 Task: Add Person0001 as Team Member of Scrum Project Project0001 in Jira
Action: Mouse moved to (451, 520)
Screenshot: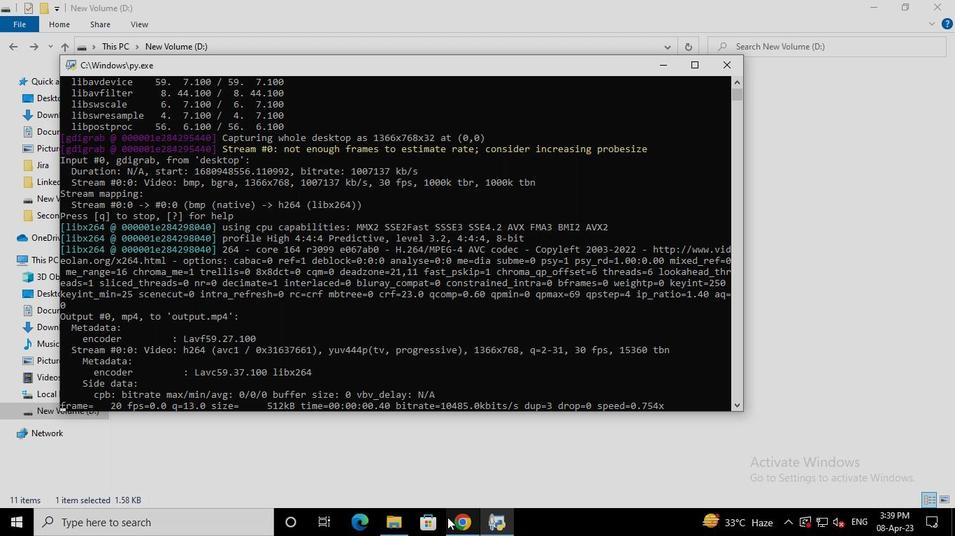 
Action: Mouse pressed left at (451, 520)
Screenshot: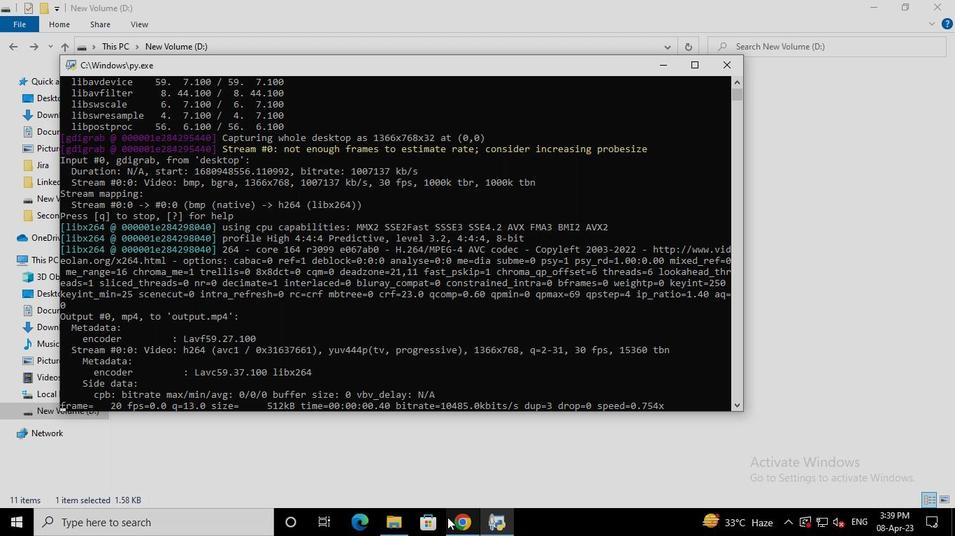 
Action: Mouse moved to (333, 192)
Screenshot: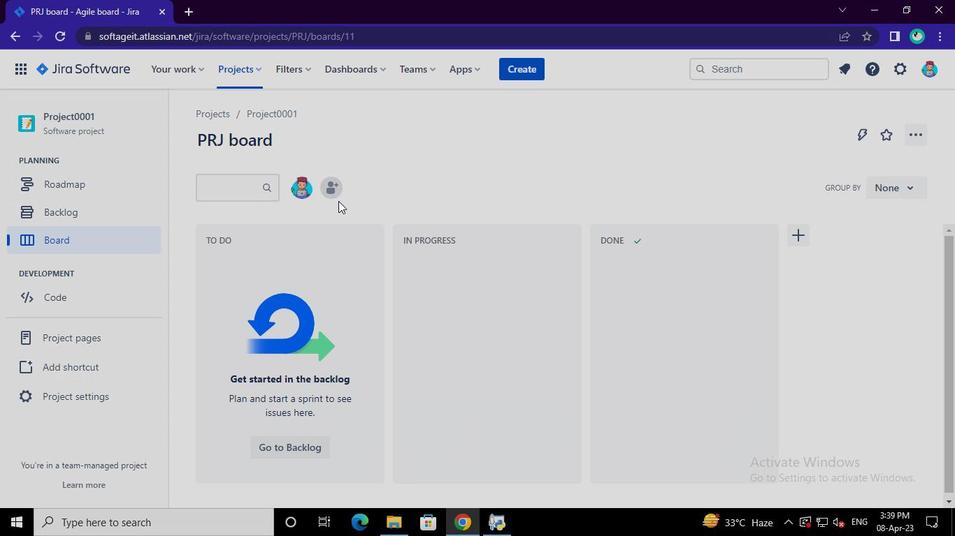 
Action: Mouse pressed left at (333, 192)
Screenshot: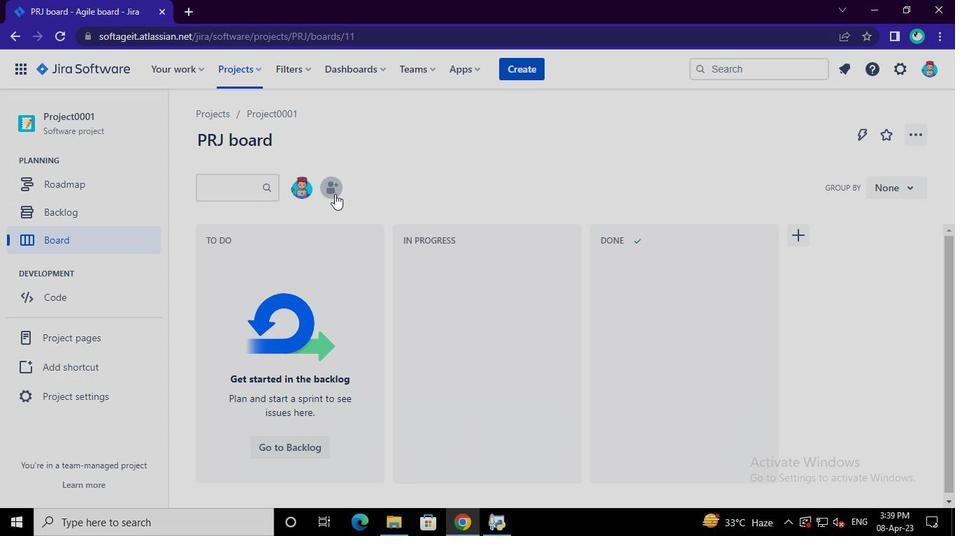 
Action: Mouse moved to (426, 160)
Screenshot: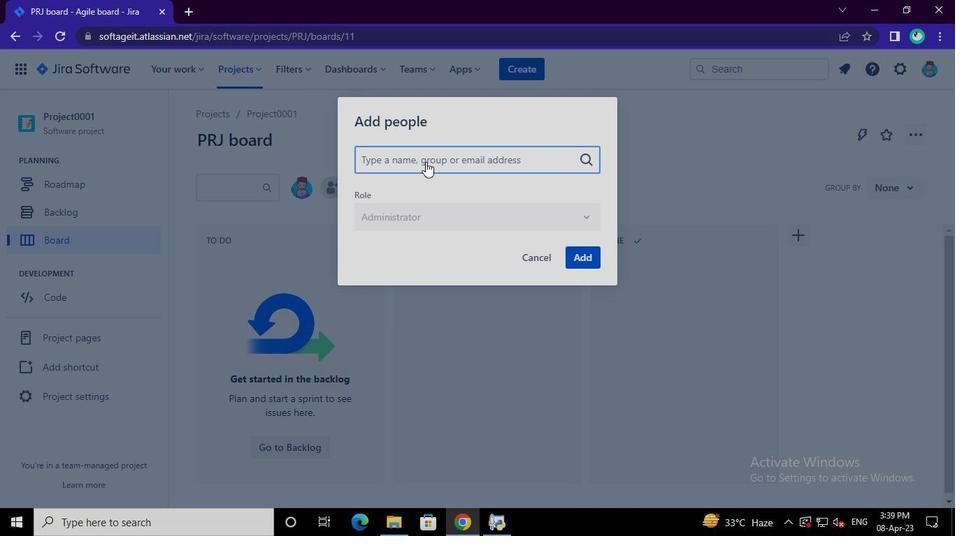 
Action: Mouse pressed left at (426, 160)
Screenshot: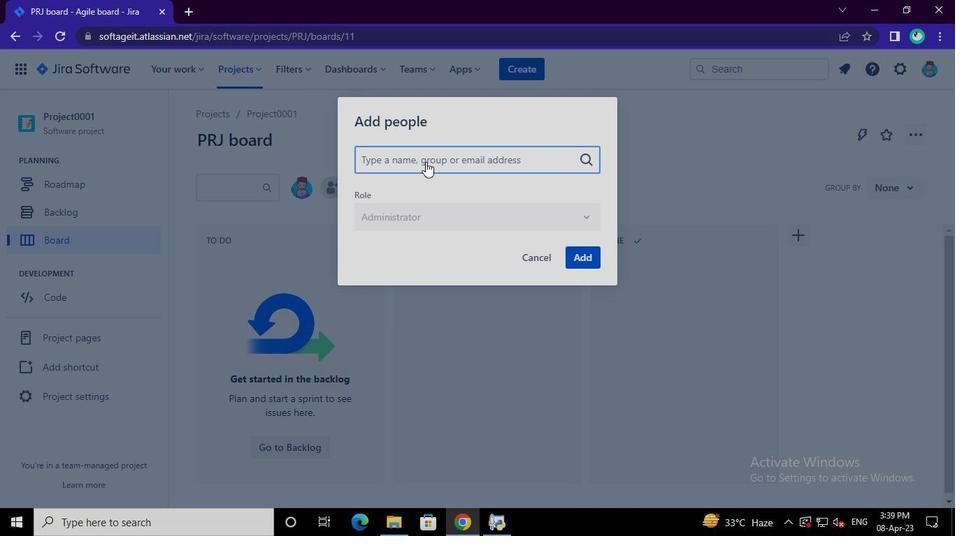 
Action: Mouse moved to (422, 161)
Screenshot: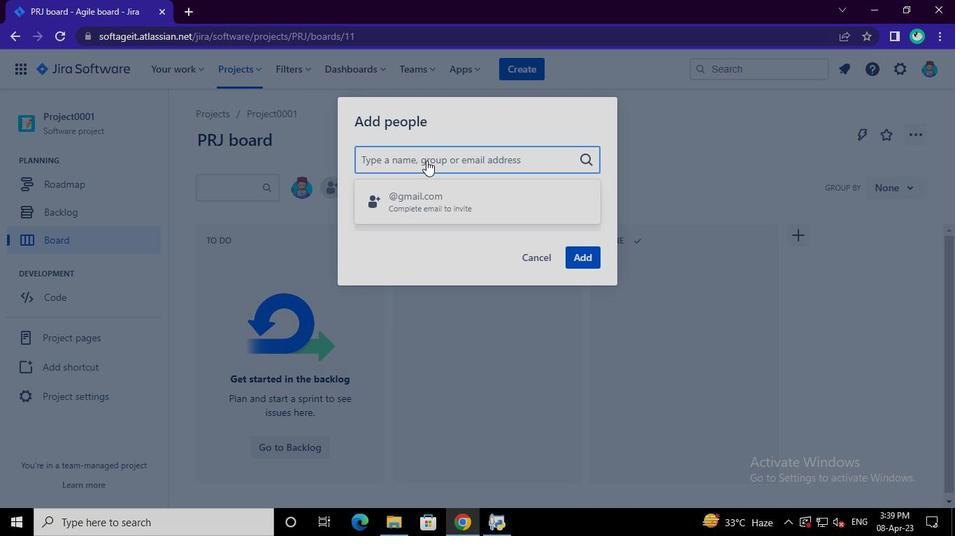 
Action: Keyboard Key.shift
Screenshot: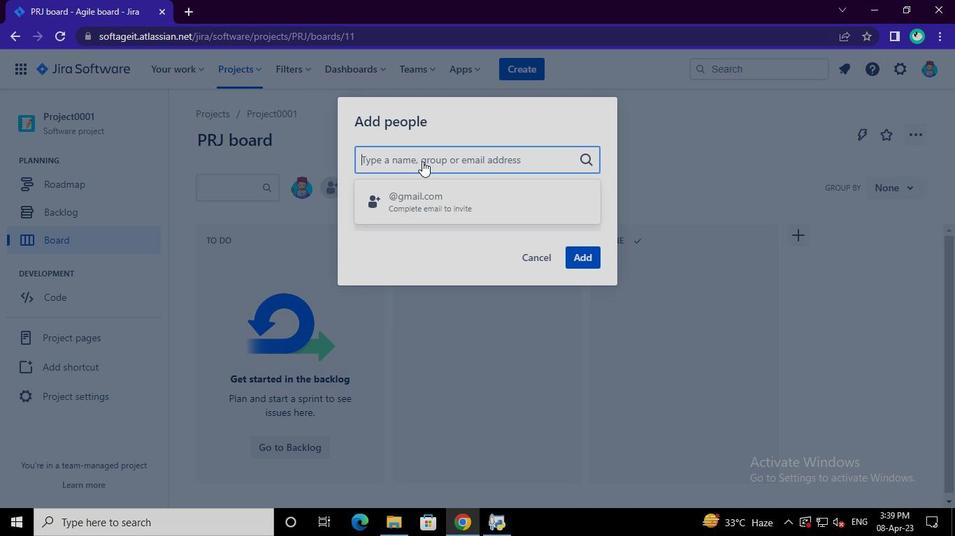 
Action: Keyboard A
Screenshot: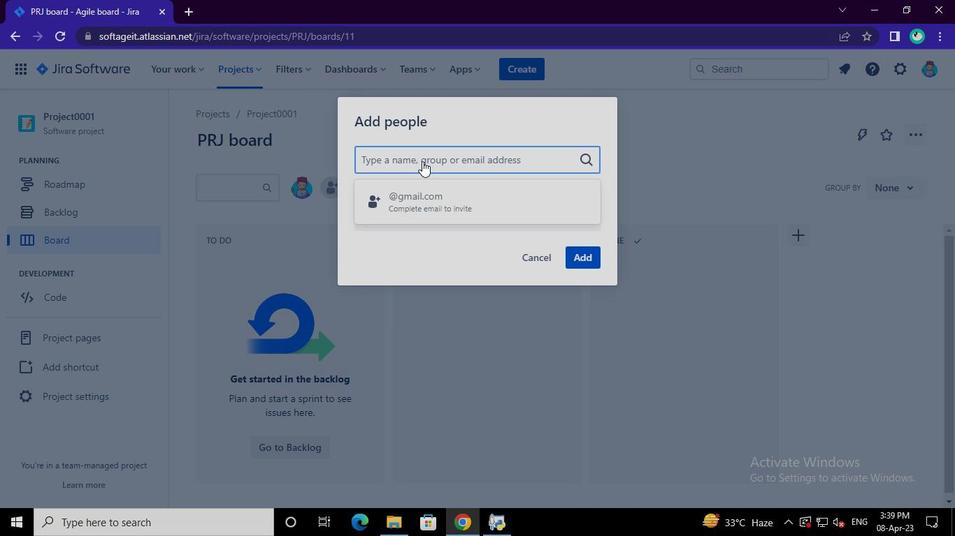 
Action: Keyboard a
Screenshot: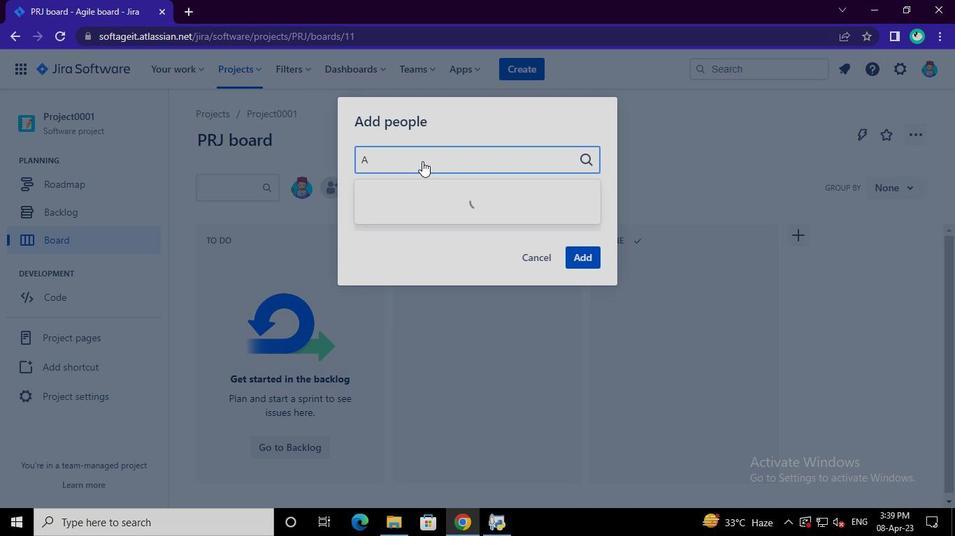 
Action: Keyboard i
Screenshot: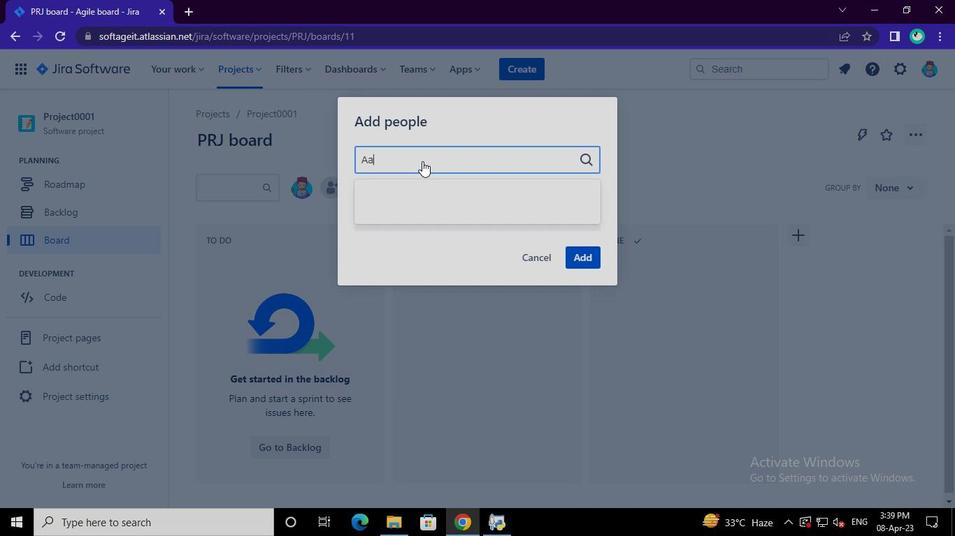 
Action: Keyboard h
Screenshot: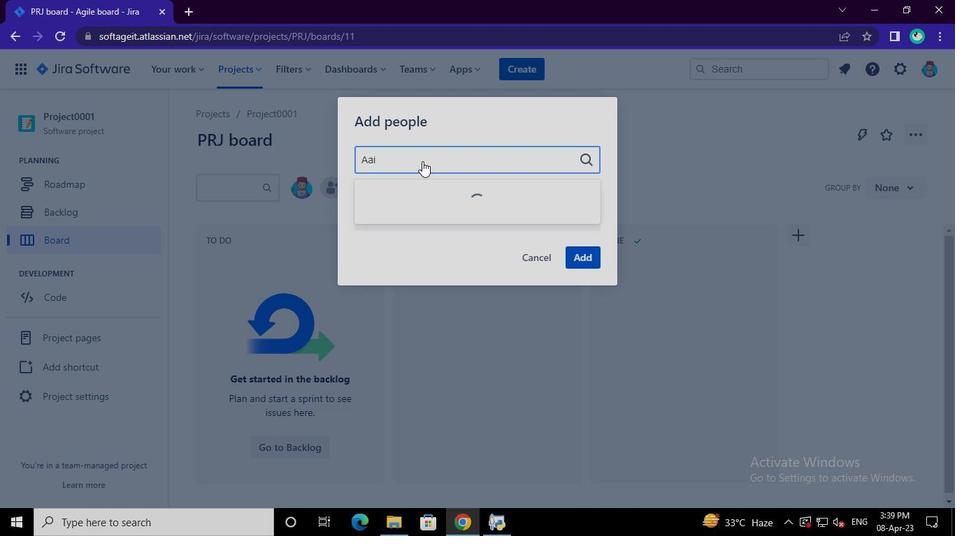 
Action: Keyboard s
Screenshot: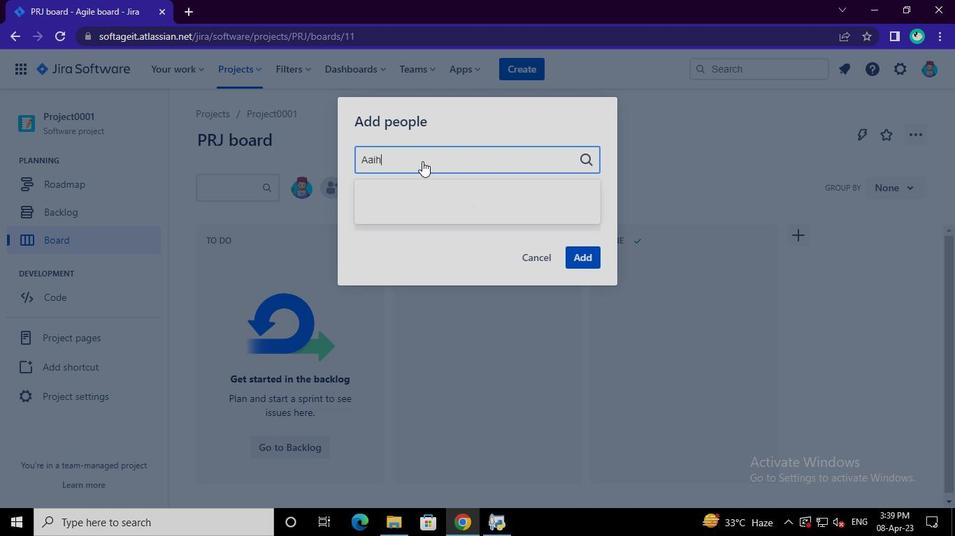 
Action: Keyboard a
Screenshot: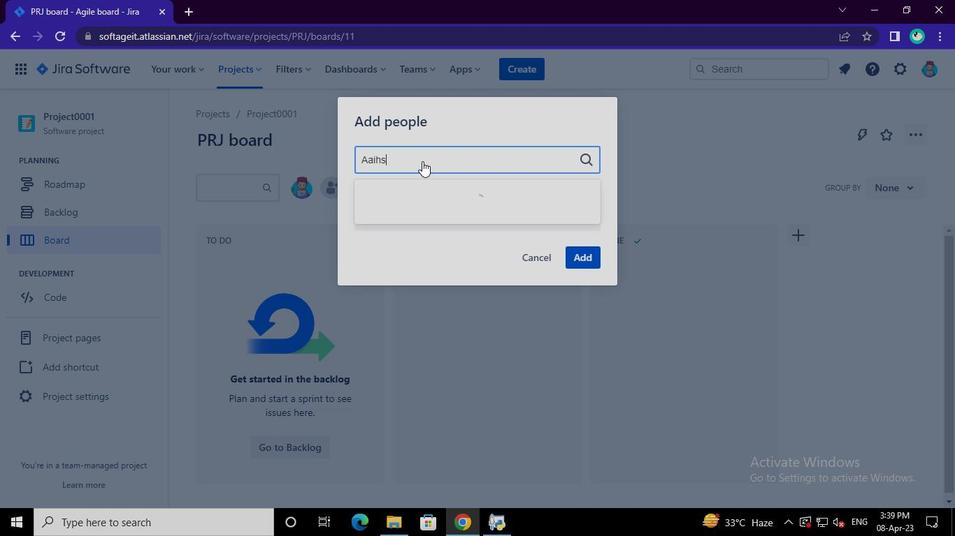 
Action: Keyboard Key.space
Screenshot: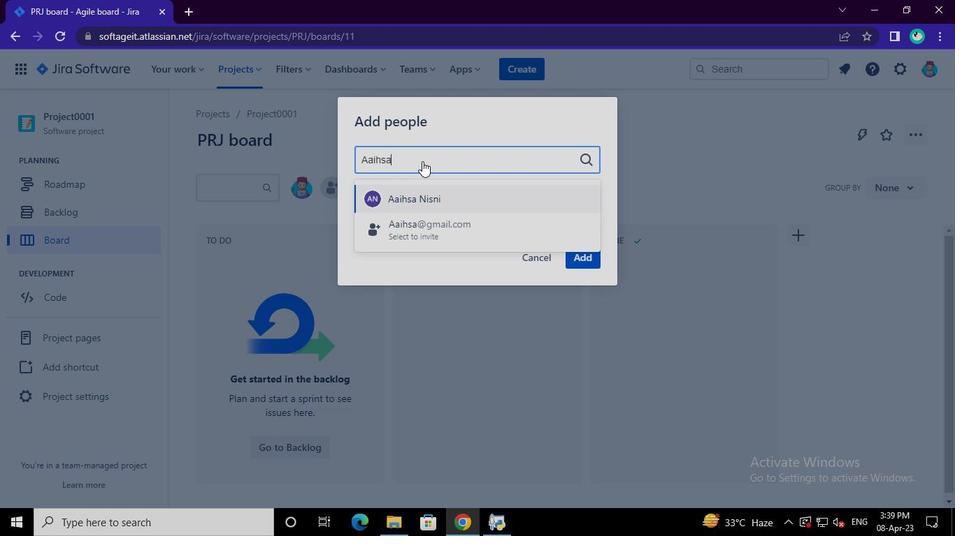 
Action: Keyboard n
Screenshot: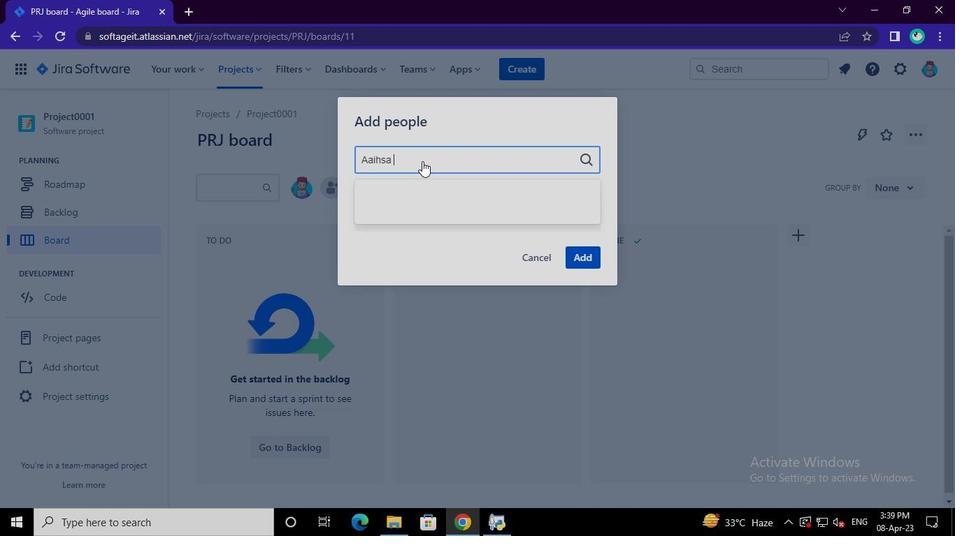 
Action: Keyboard i
Screenshot: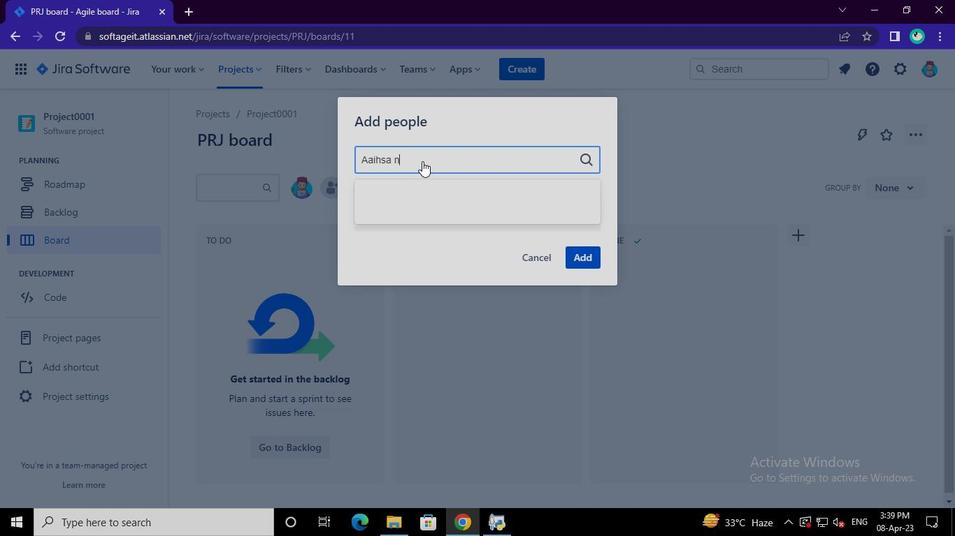 
Action: Keyboard s
Screenshot: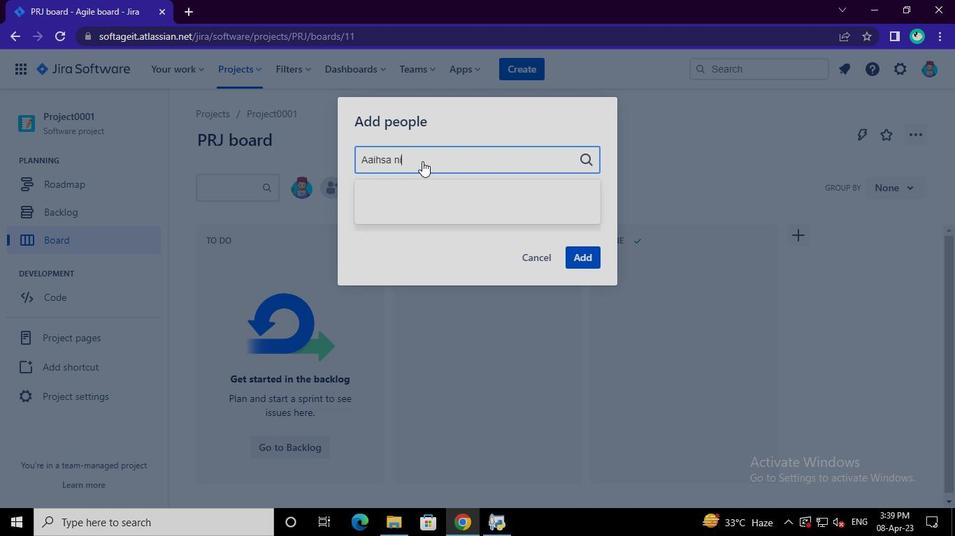
Action: Keyboard h
Screenshot: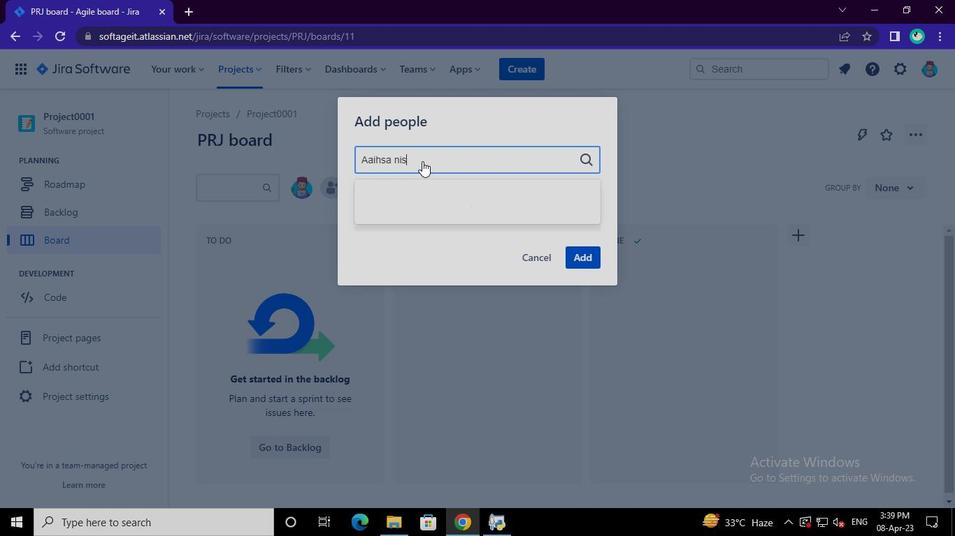 
Action: Keyboard n
Screenshot: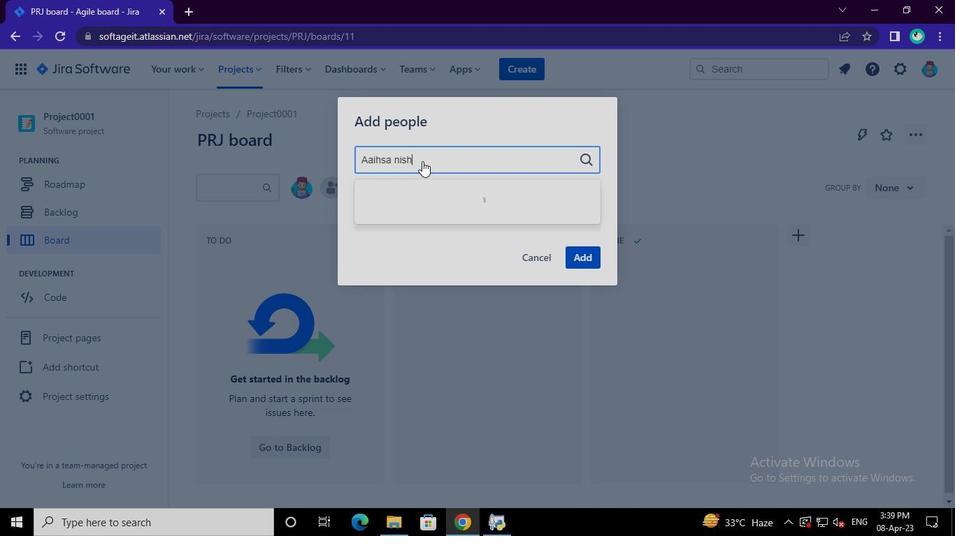 
Action: Keyboard i
Screenshot: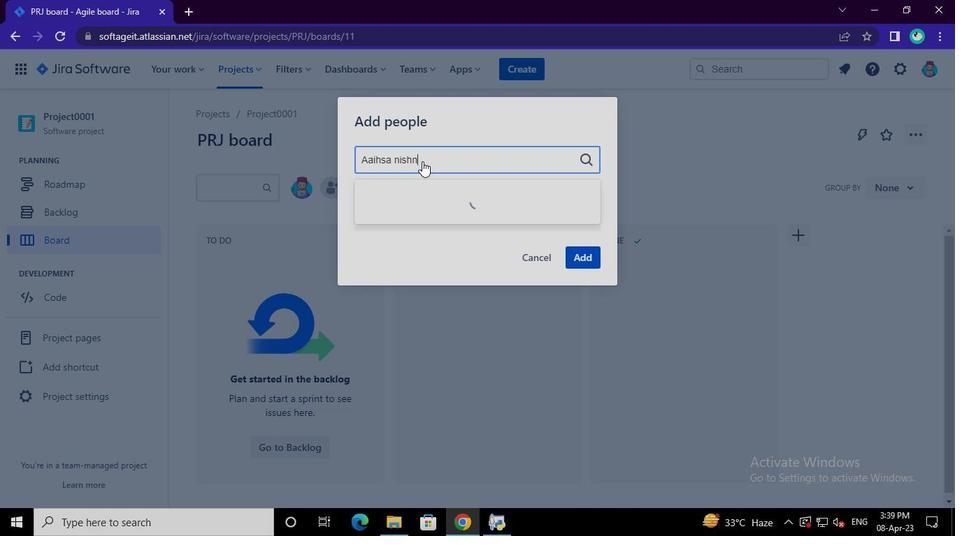 
Action: Mouse moved to (445, 193)
Screenshot: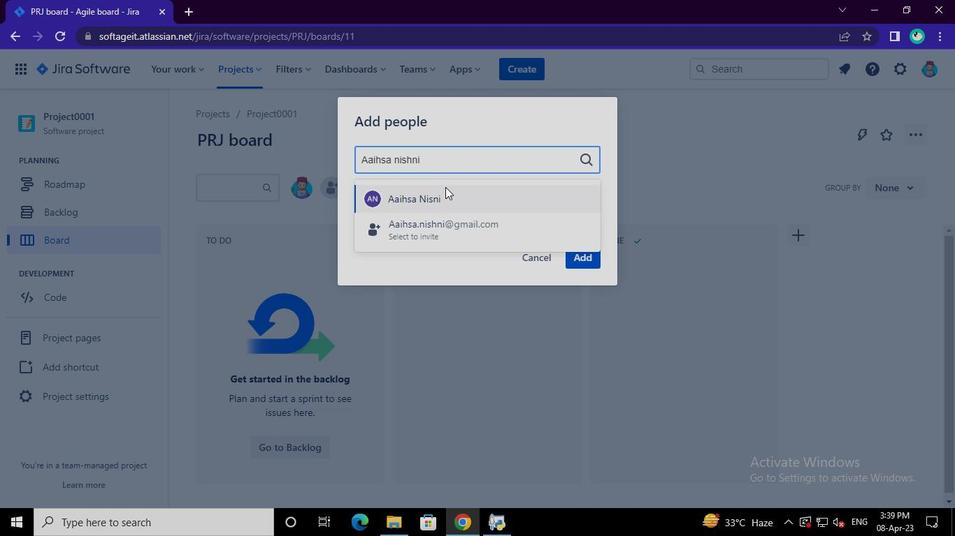 
Action: Mouse pressed left at (445, 193)
Screenshot: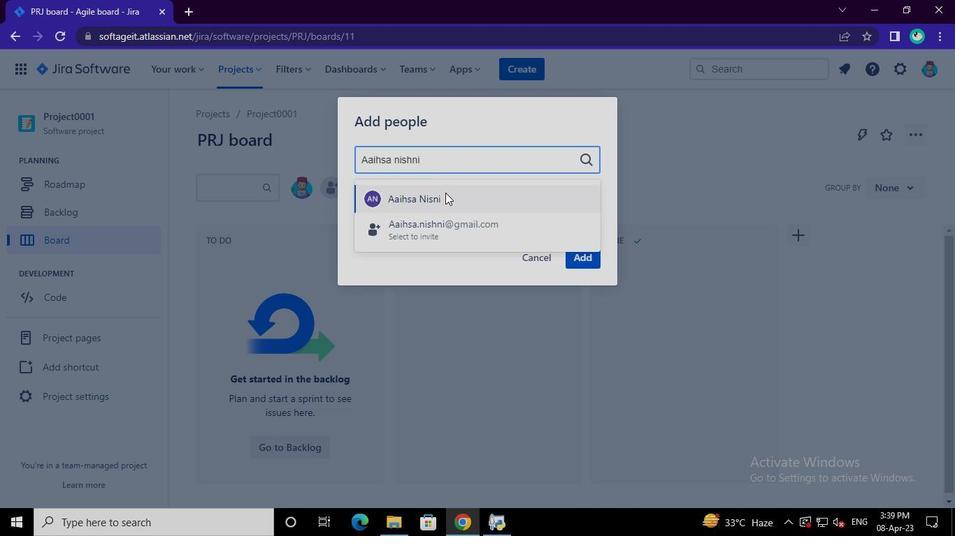 
Action: Mouse moved to (573, 253)
Screenshot: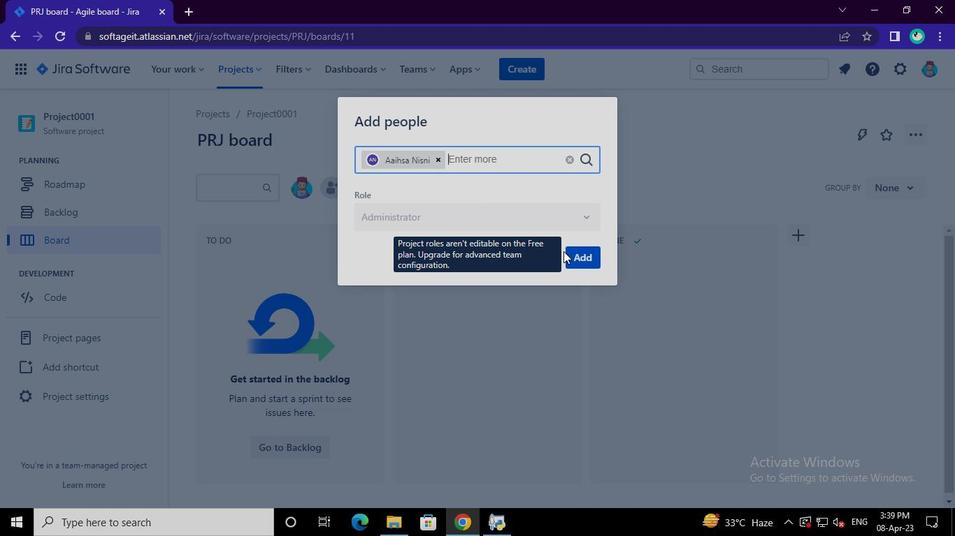 
Action: Mouse pressed left at (573, 253)
Screenshot: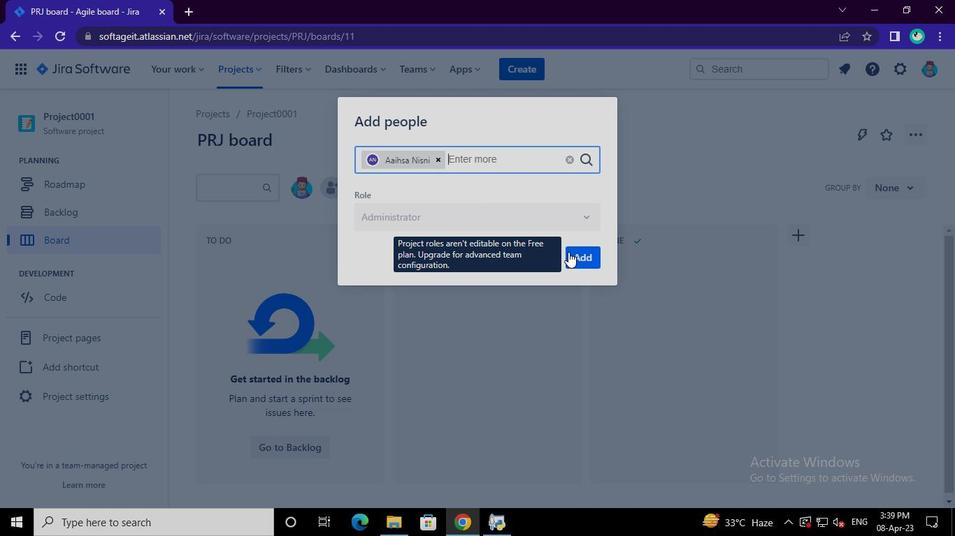 
Action: Mouse moved to (511, 531)
Screenshot: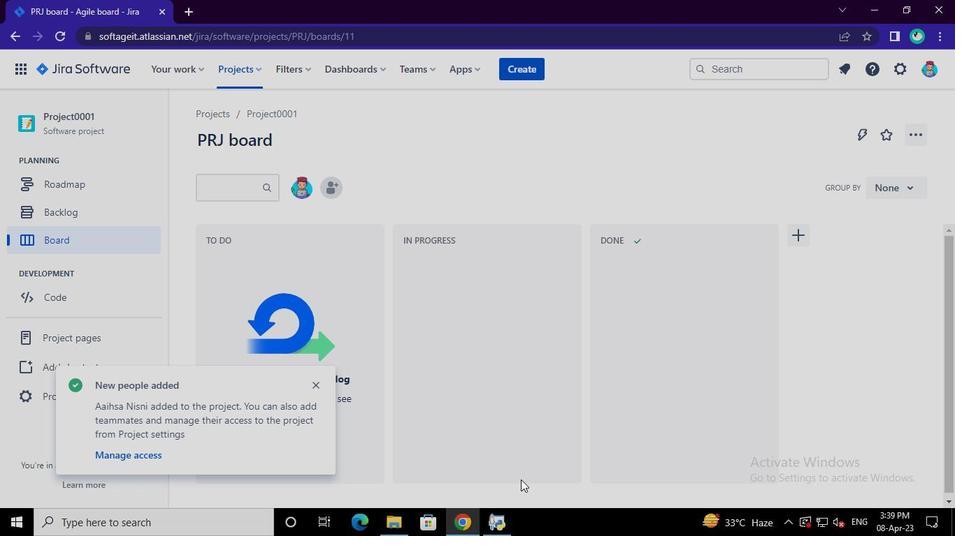 
Action: Mouse pressed left at (511, 531)
Screenshot: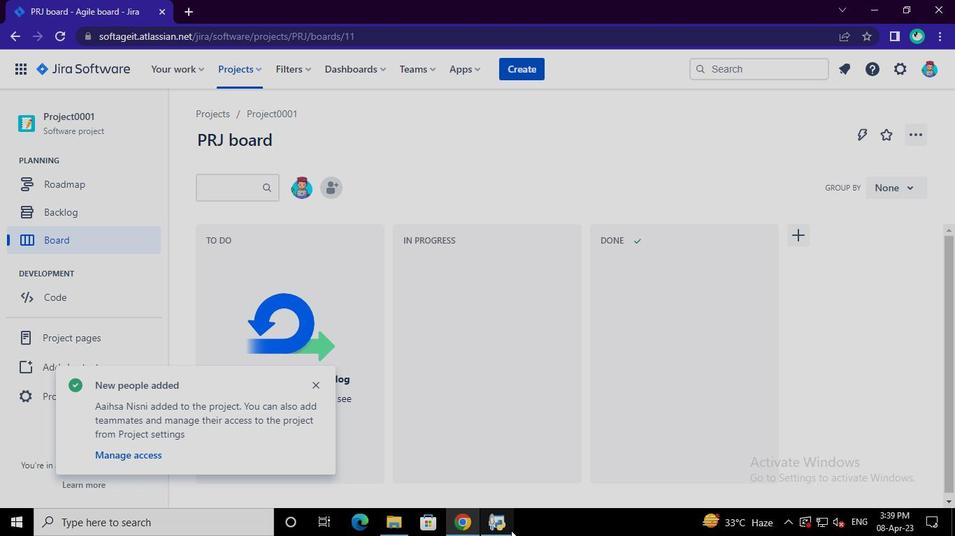 
Action: Mouse moved to (730, 62)
Screenshot: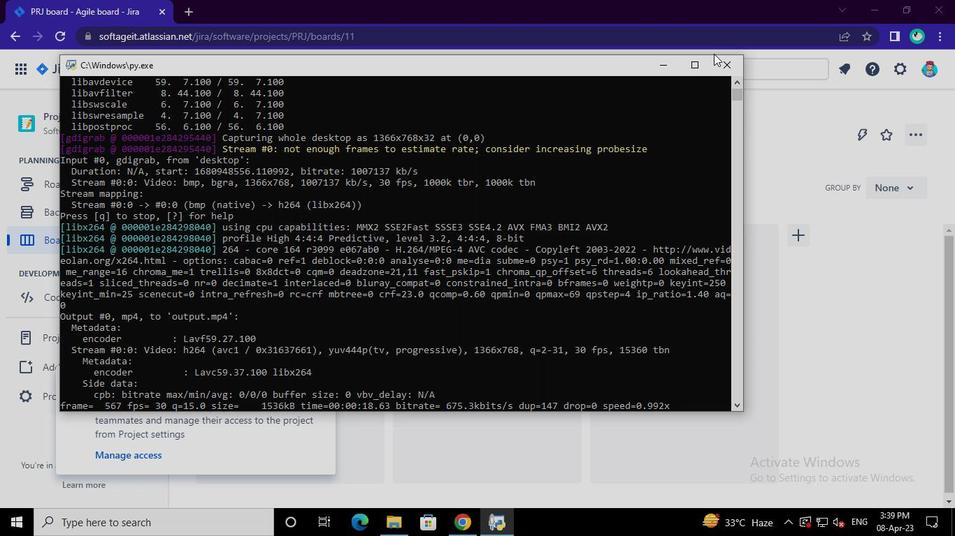 
Action: Mouse pressed left at (730, 62)
Screenshot: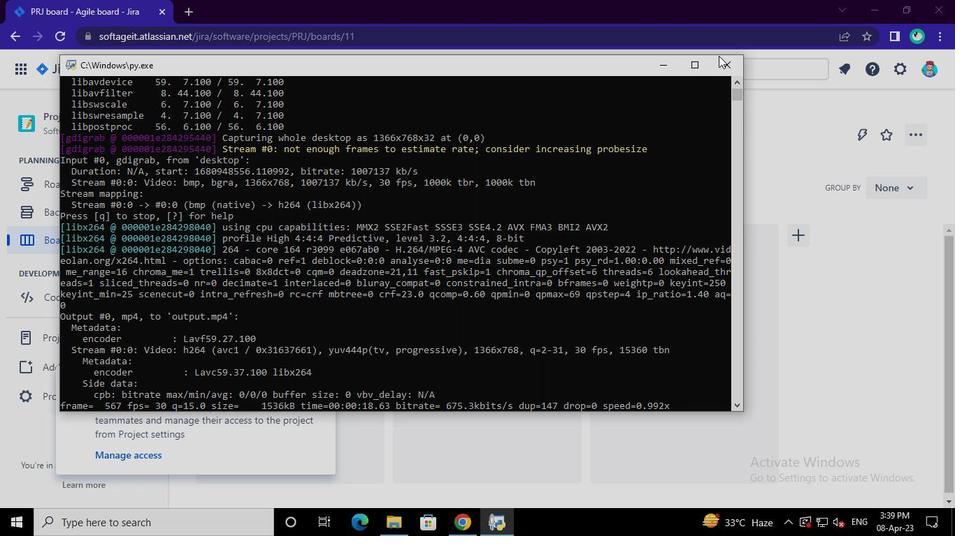 
